 Task: Apply Clip Filter to Blast
Action: Mouse moved to (887, 73)
Screenshot: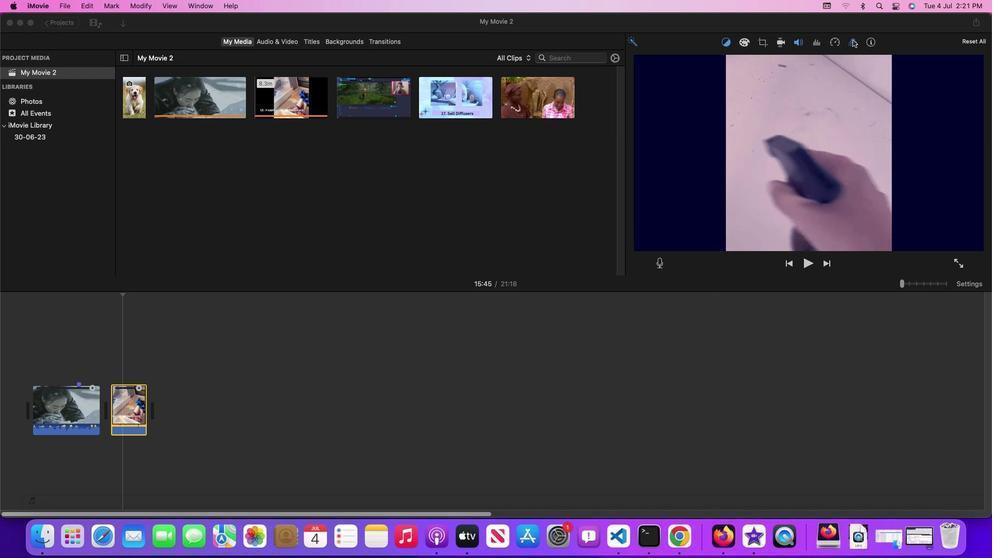 
Action: Mouse pressed left at (887, 73)
Screenshot: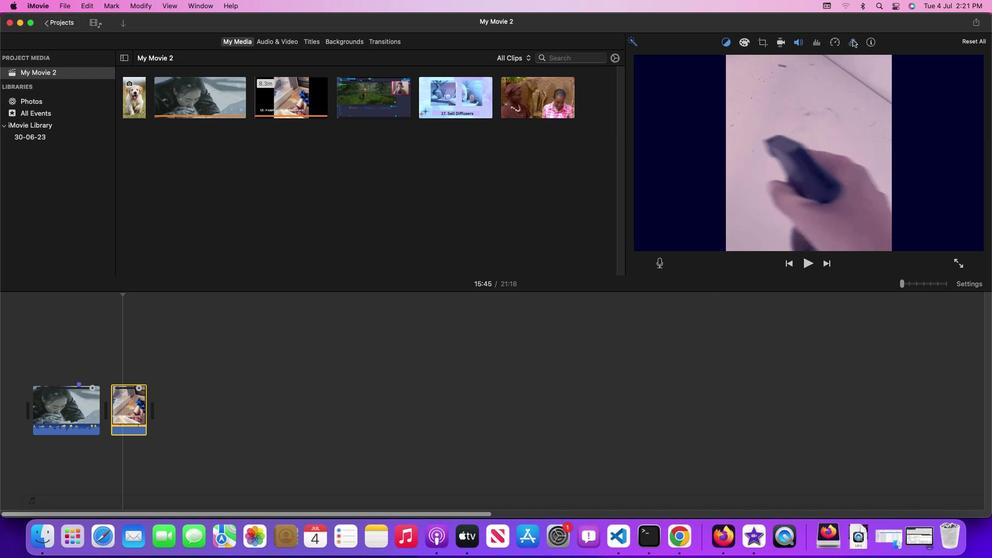 
Action: Mouse moved to (750, 95)
Screenshot: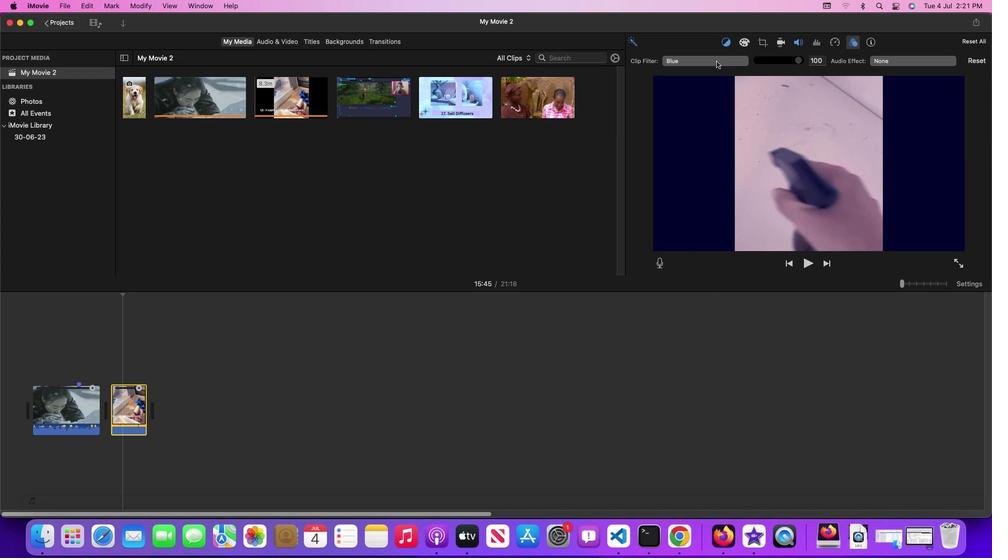
Action: Mouse pressed left at (750, 95)
Screenshot: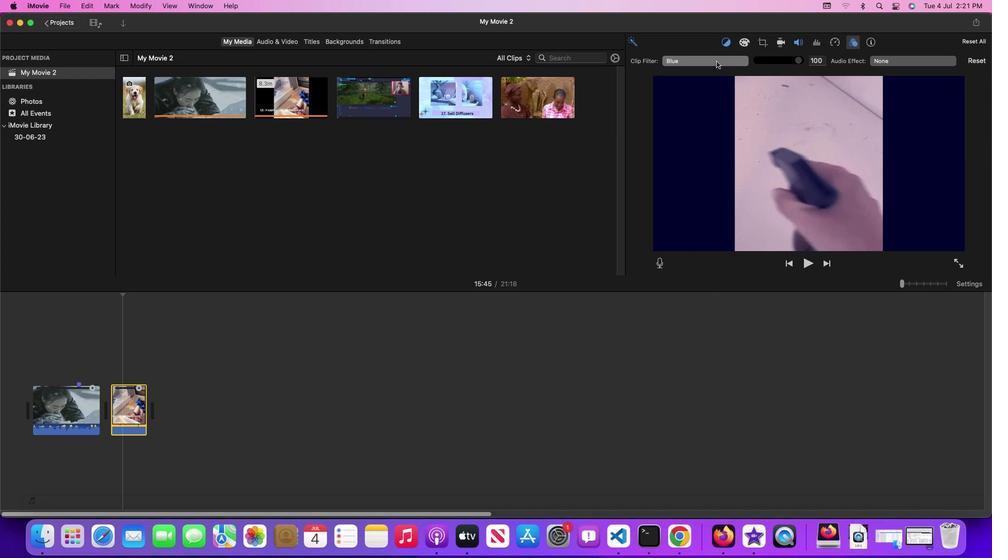
Action: Mouse moved to (164, 244)
Screenshot: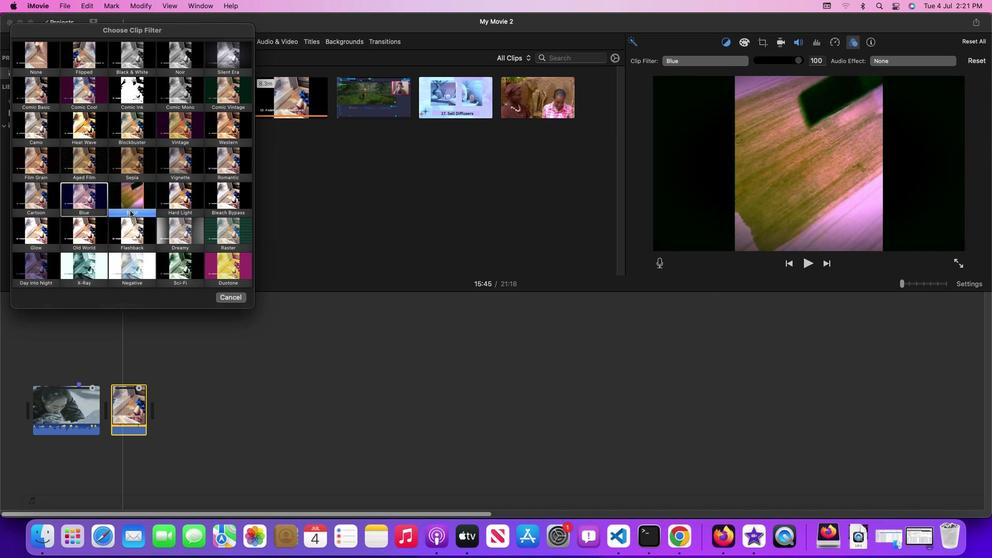 
Action: Mouse pressed left at (164, 244)
Screenshot: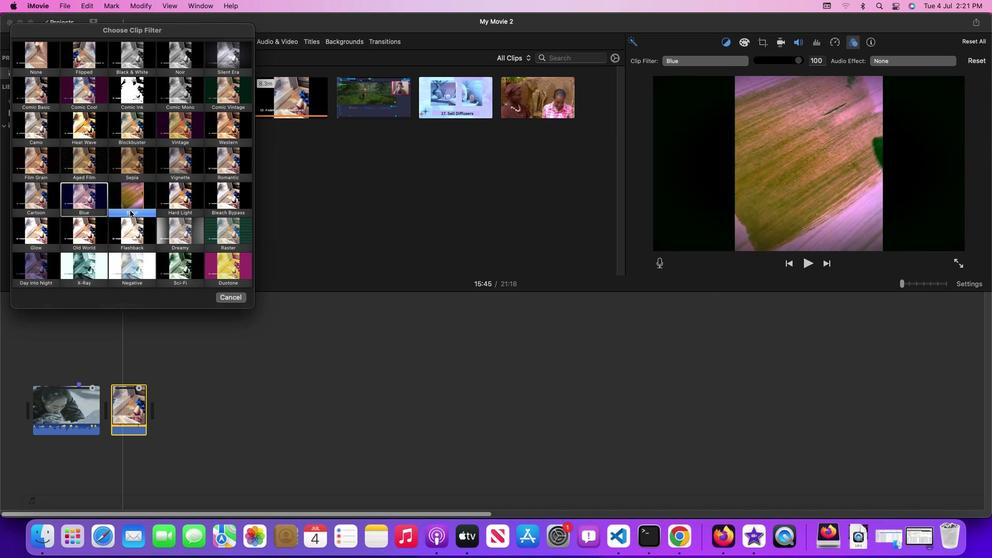 
Action: Mouse moved to (390, 231)
Screenshot: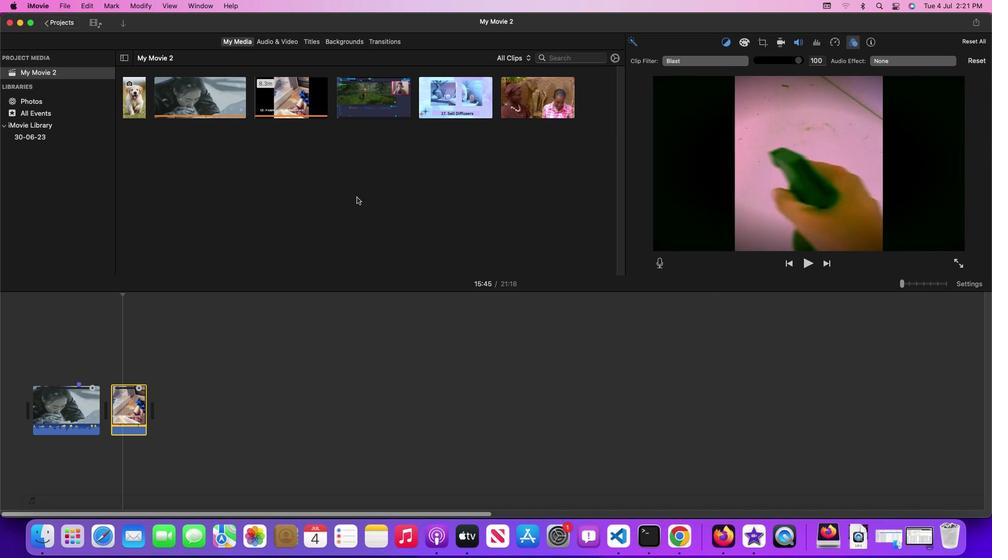 
